 Task: Open the modules tree.
Action: Mouse moved to (144, 19)
Screenshot: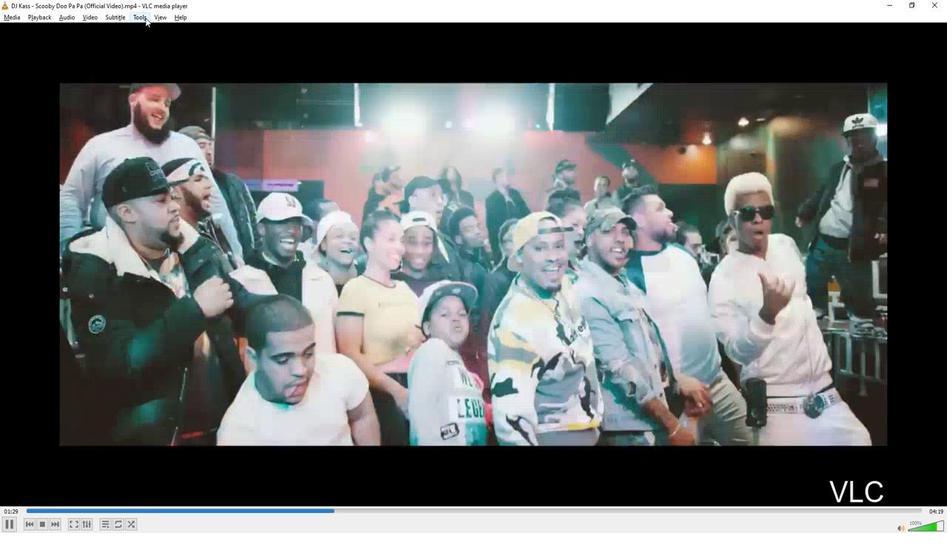 
Action: Mouse pressed left at (144, 19)
Screenshot: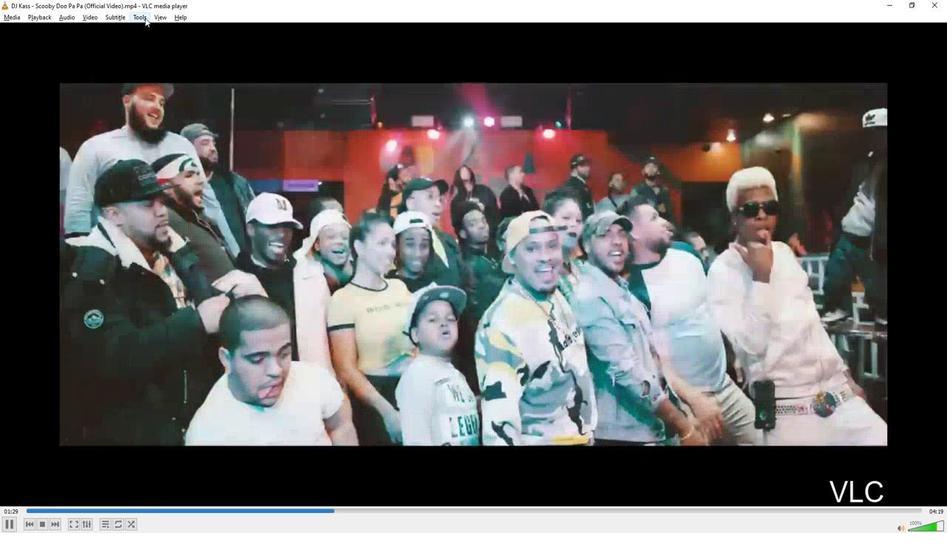 
Action: Mouse moved to (167, 98)
Screenshot: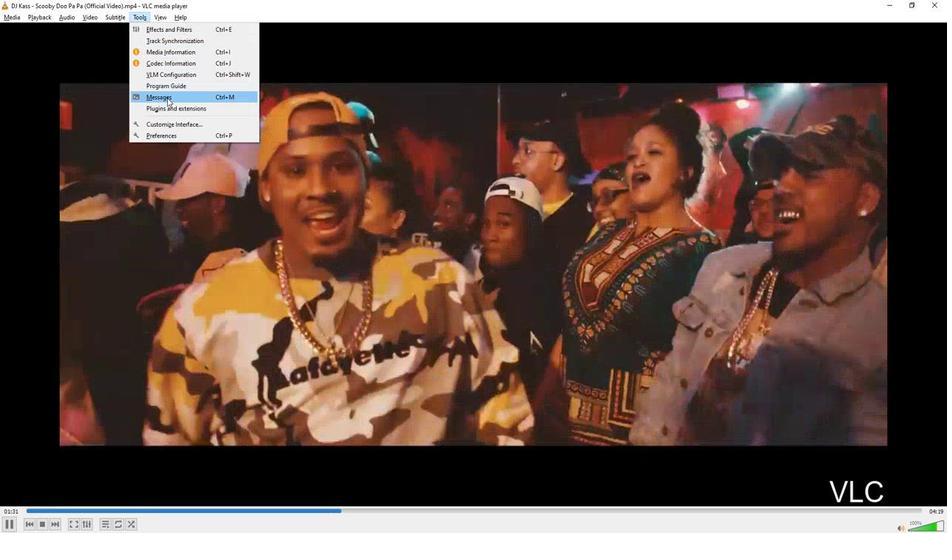 
Action: Mouse pressed left at (167, 98)
Screenshot: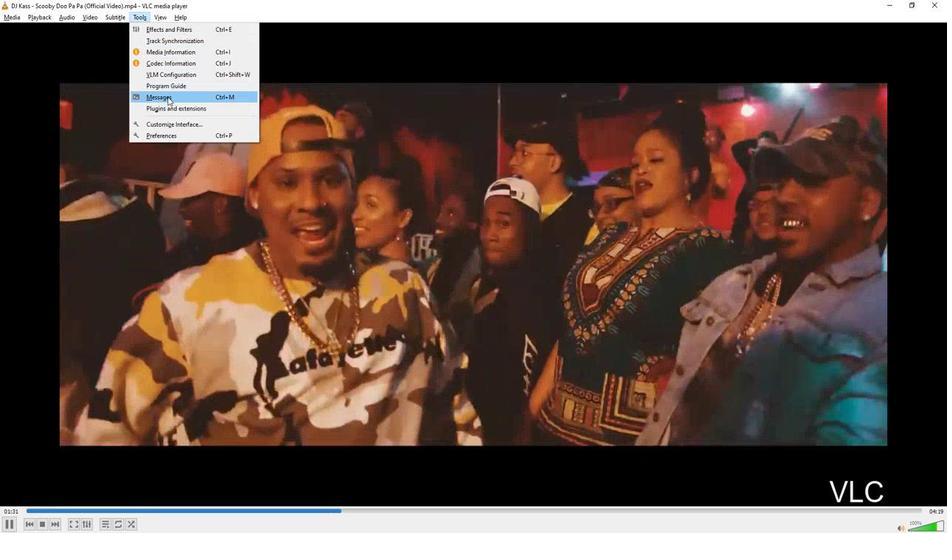 
Action: Mouse moved to (245, 145)
Screenshot: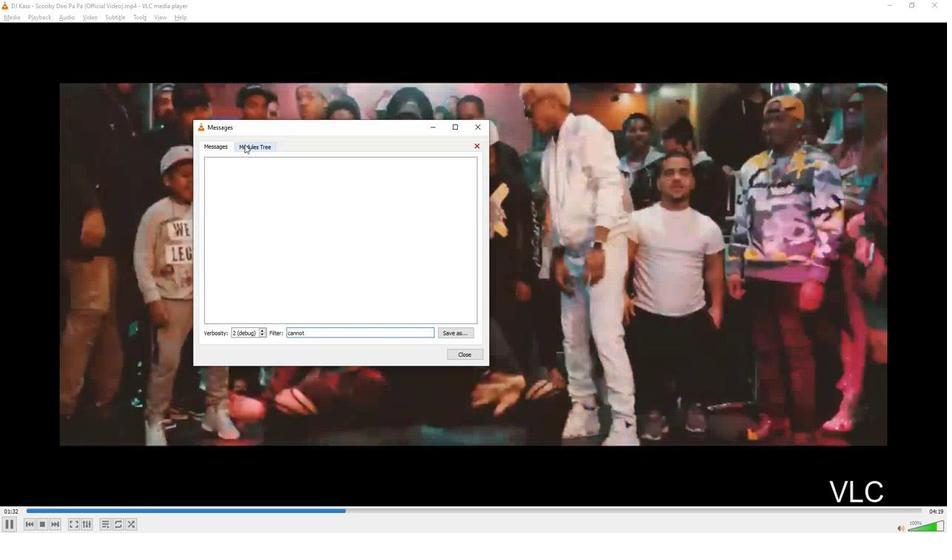 
Action: Mouse pressed left at (245, 145)
Screenshot: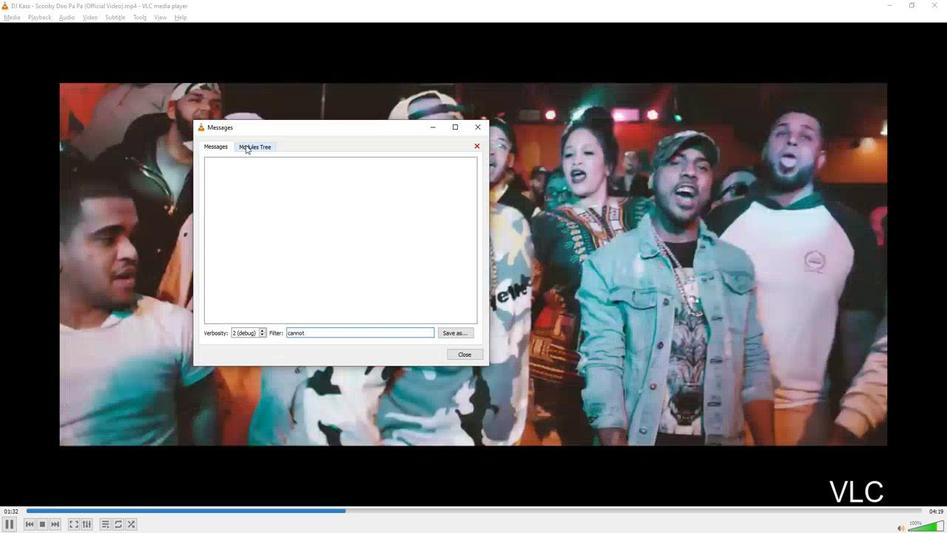 
Action: Mouse moved to (294, 214)
Screenshot: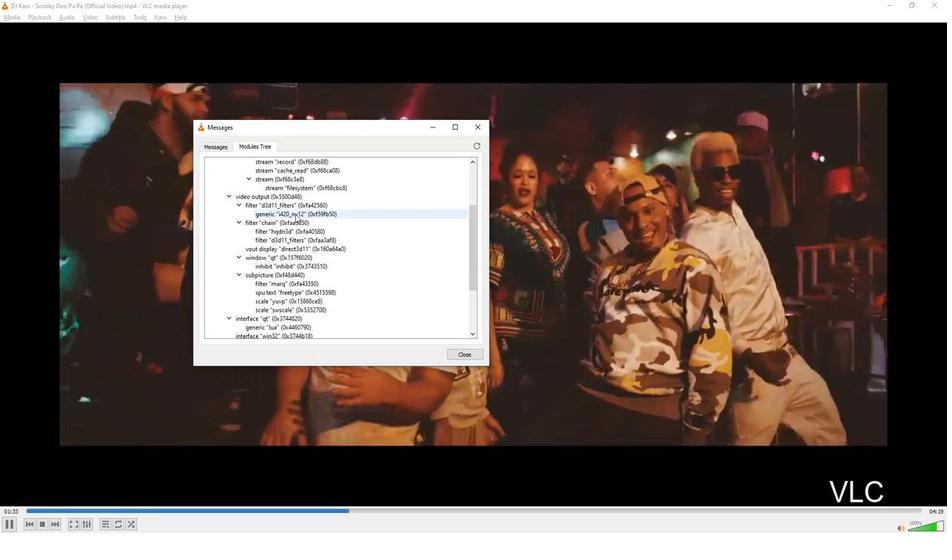 
